 Task: Create in the project Wayfarer in Backlog an issue 'Create a new online platform for online coding courses with advanced code editing and debugging features', assign it to team member softage.2@softage.net and change the status to IN PROGRESS.
Action: Mouse moved to (176, 54)
Screenshot: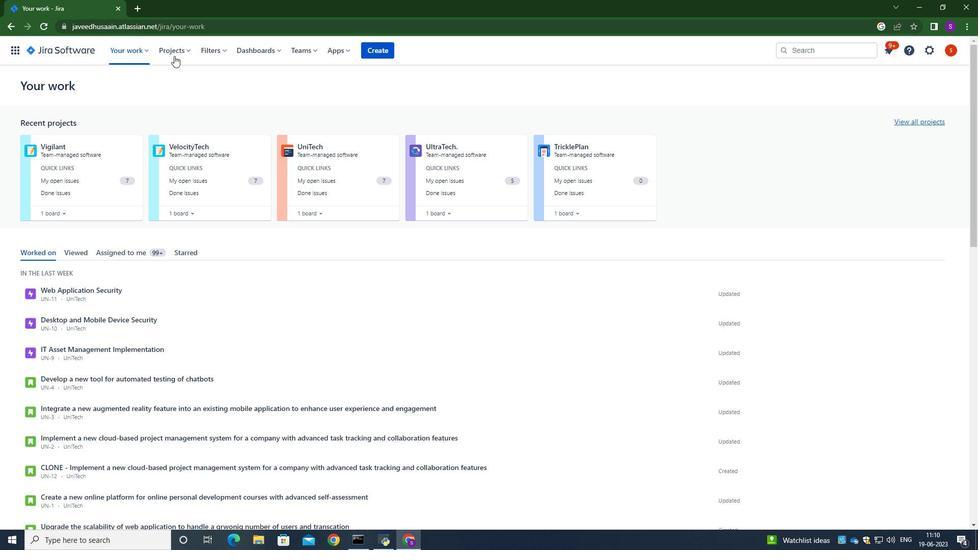 
Action: Mouse pressed left at (176, 54)
Screenshot: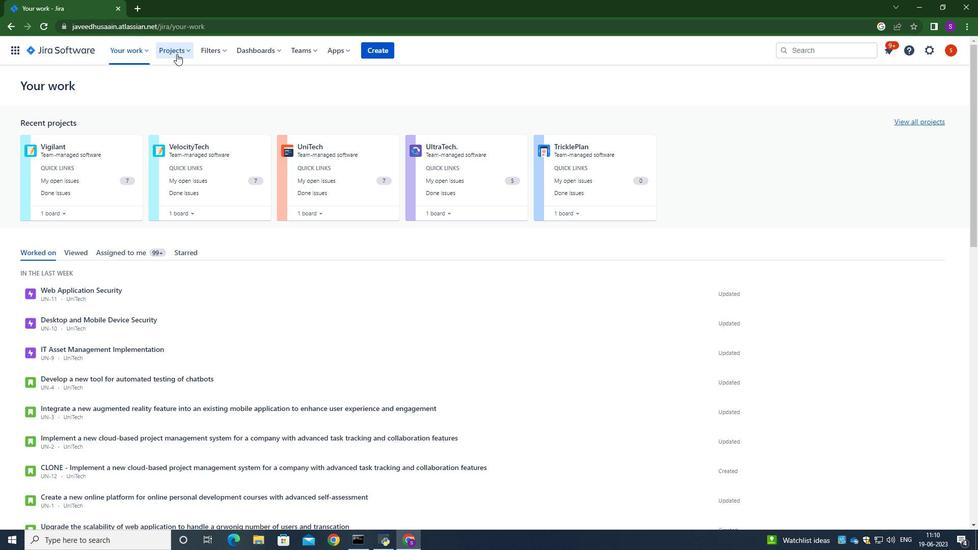 
Action: Mouse moved to (219, 124)
Screenshot: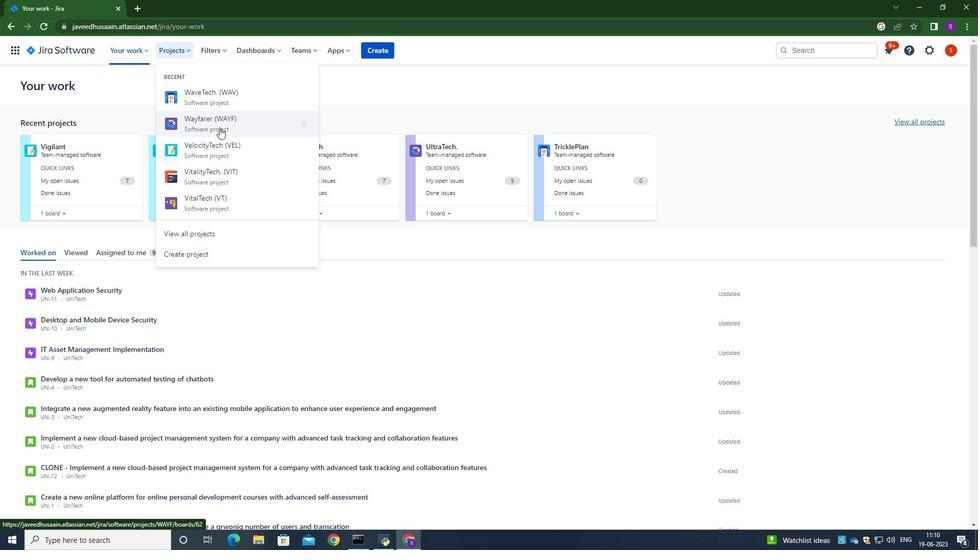
Action: Mouse pressed left at (219, 124)
Screenshot: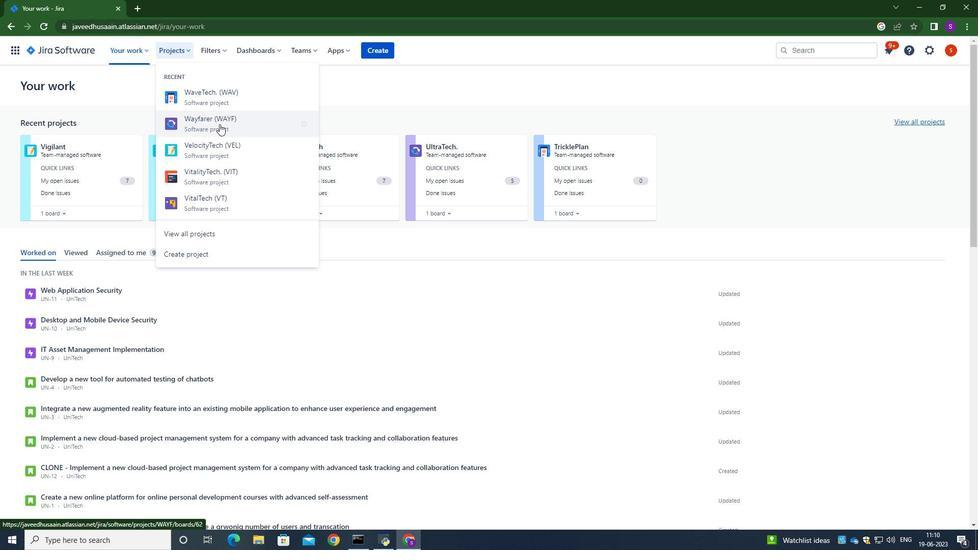 
Action: Mouse moved to (49, 160)
Screenshot: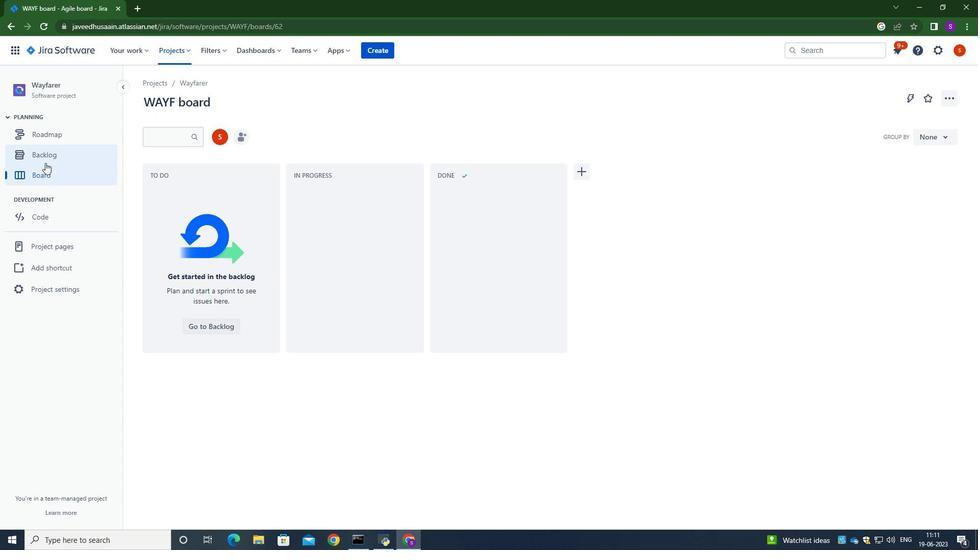 
Action: Mouse pressed left at (49, 160)
Screenshot: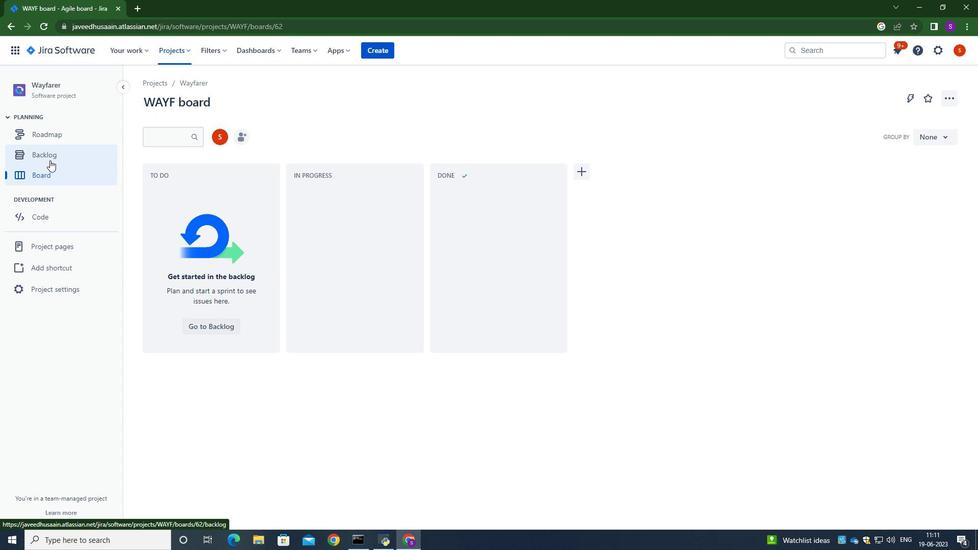 
Action: Mouse moved to (324, 225)
Screenshot: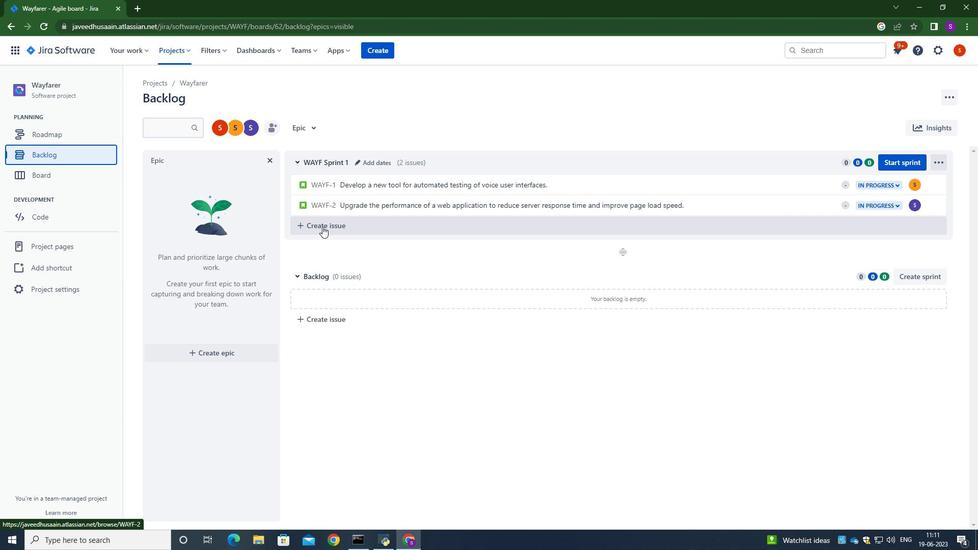 
Action: Mouse pressed left at (324, 225)
Screenshot: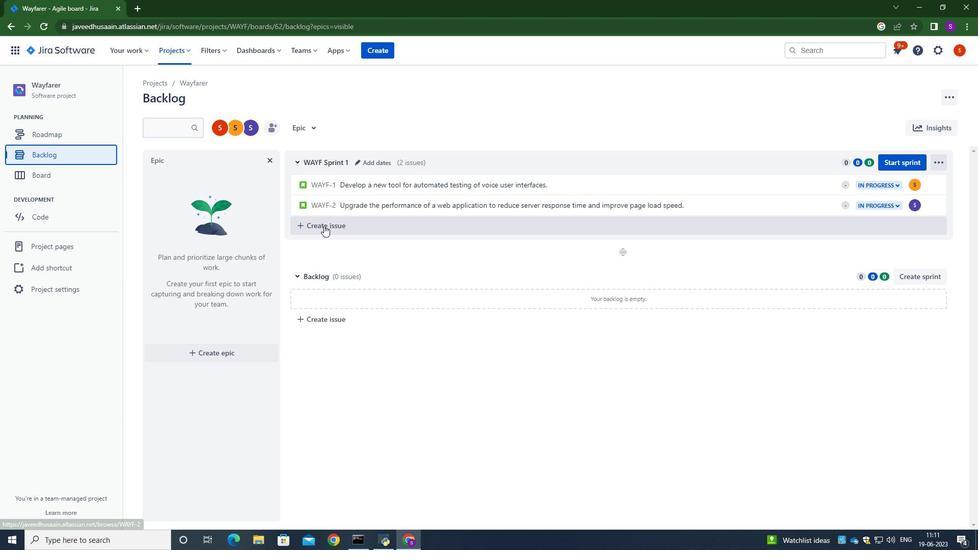 
Action: Mouse moved to (356, 225)
Screenshot: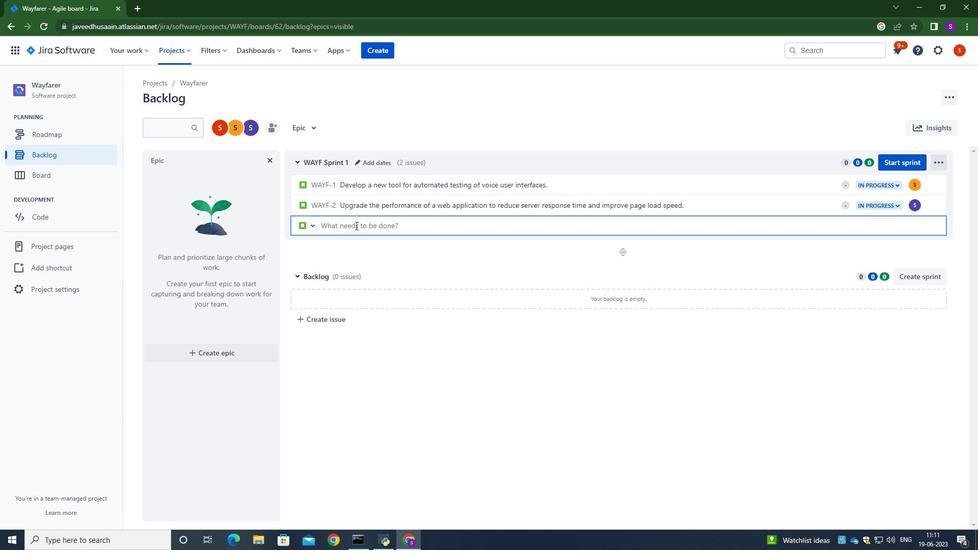
Action: Mouse pressed left at (356, 225)
Screenshot: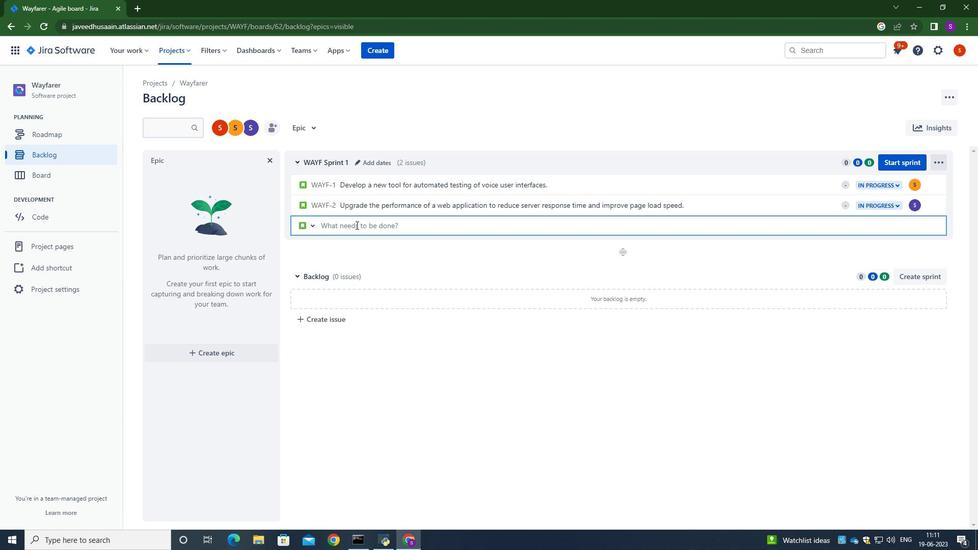 
Action: Key pressed <Key.caps_lock>C<Key.caps_lock>reate<Key.space>a<Key.space>ew<Key.space>o<Key.backspace><Key.backspace><Key.backspace><Key.backspace>new<Key.space>online<Key.space>platform<Key.space>for<Key.space>online<Key.space>coding<Key.space>courses<Key.space>with<Key.space>advanced<Key.space>code<Key.space>ei<Key.backspace>dt<Key.backspace>iting<Key.space>and<Key.space>debugging<Key.space>features.
Screenshot: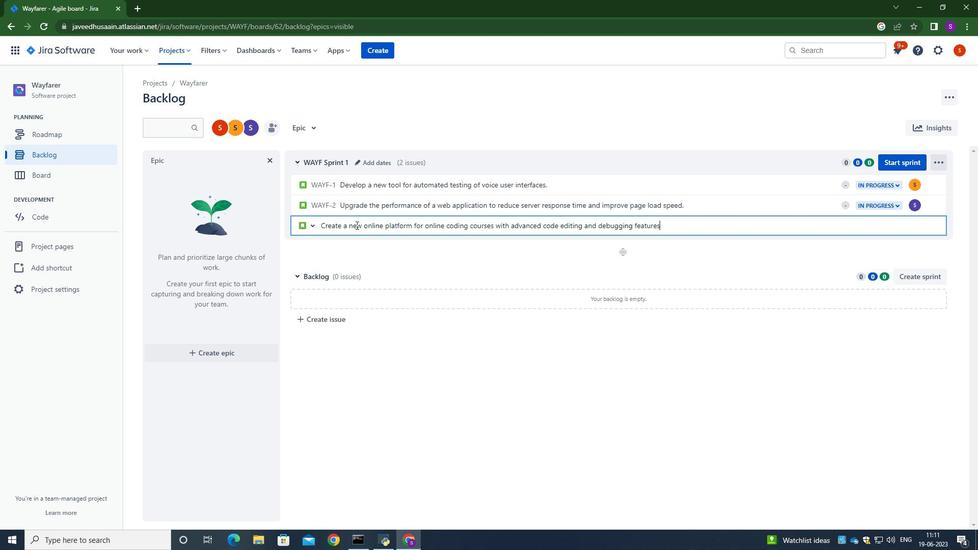 
Action: Mouse moved to (674, 222)
Screenshot: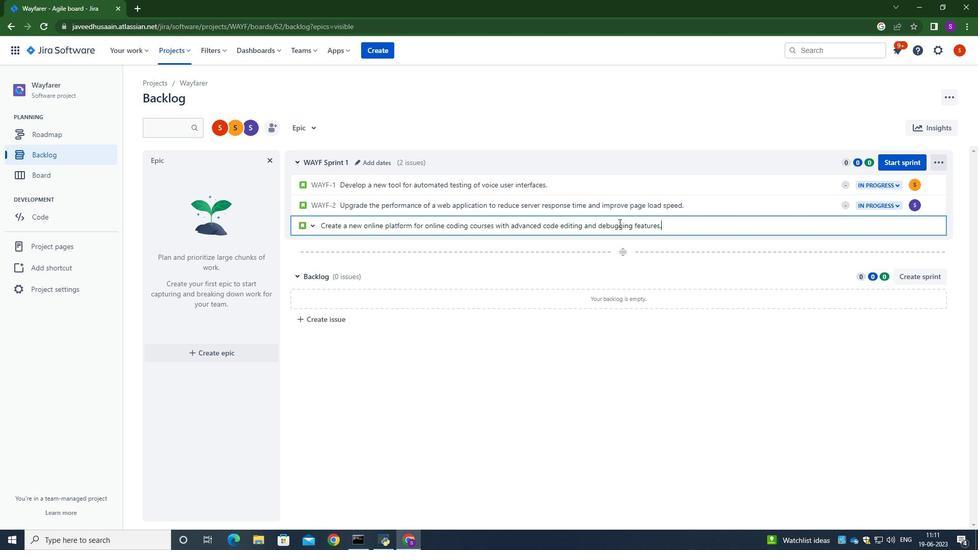 
Action: Key pressed <Key.enter>
Screenshot: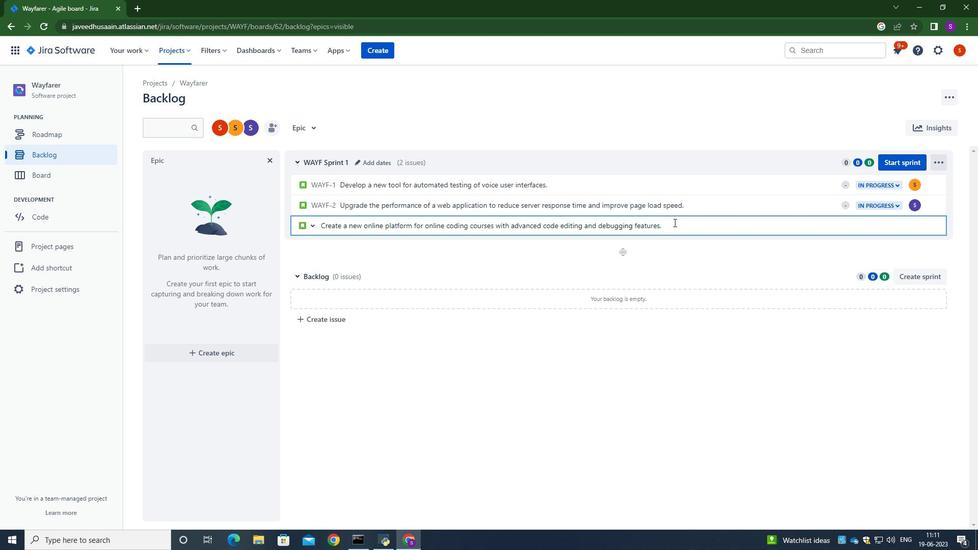 
Action: Mouse moved to (915, 225)
Screenshot: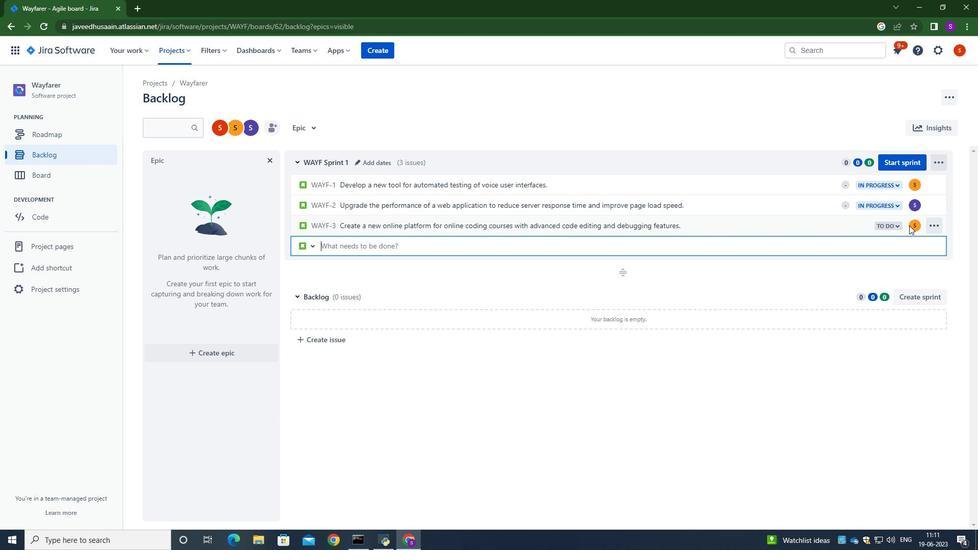 
Action: Mouse pressed left at (915, 225)
Screenshot: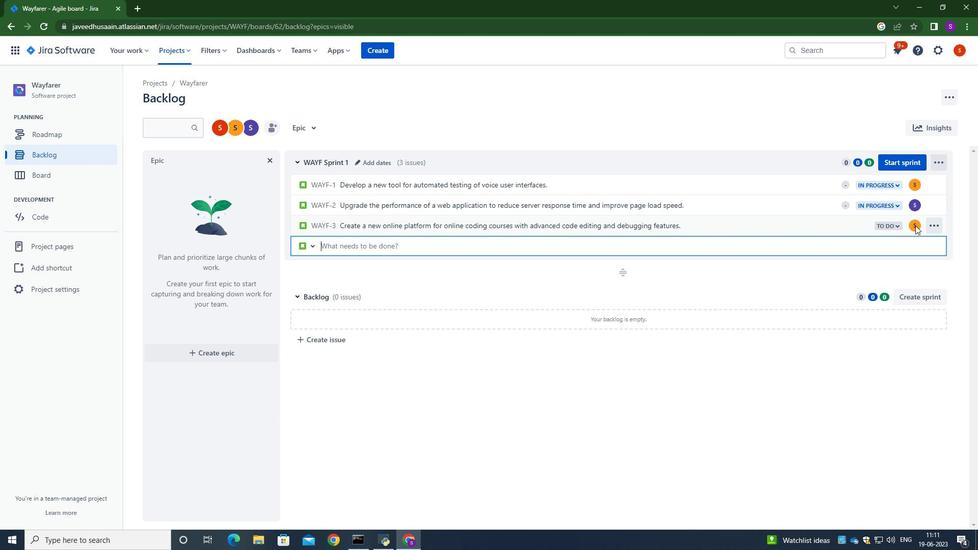 
Action: Mouse moved to (913, 225)
Screenshot: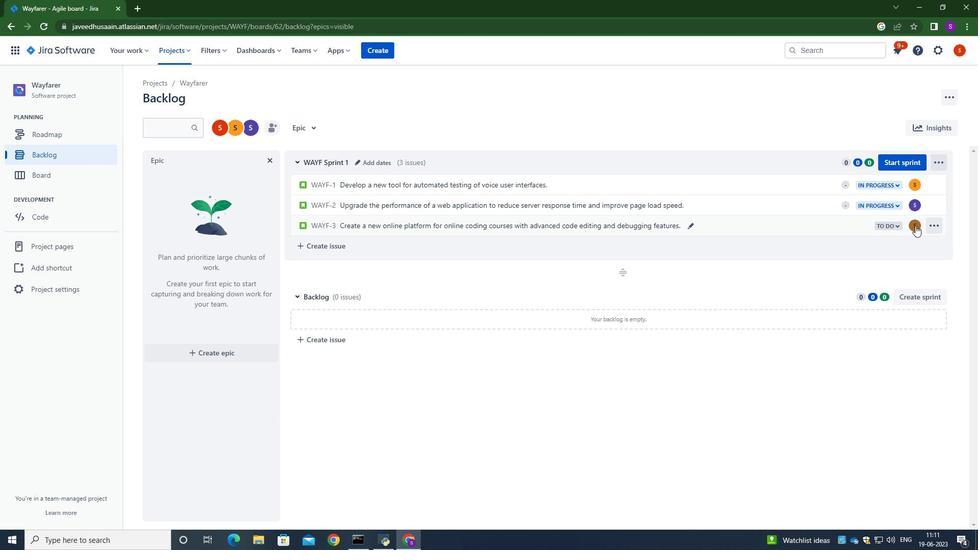 
Action: Mouse pressed left at (913, 225)
Screenshot: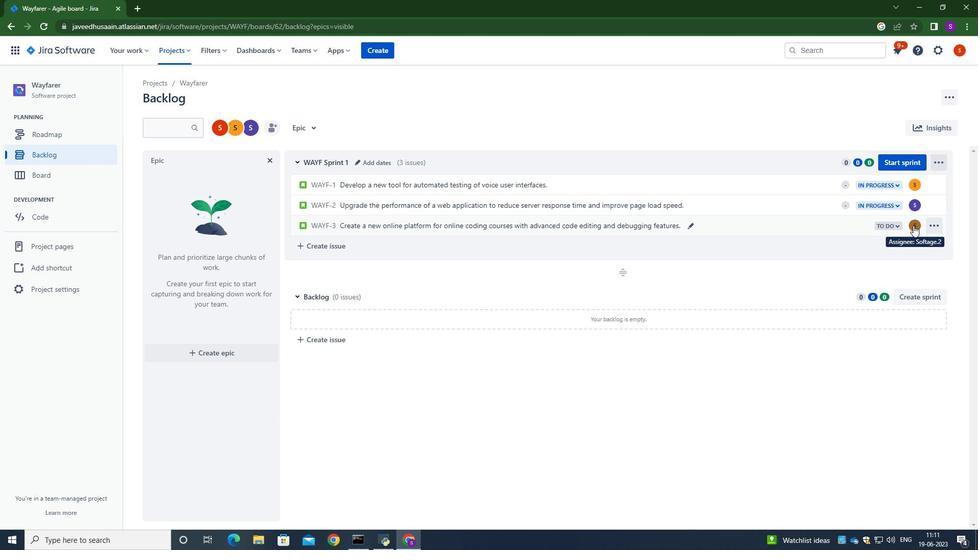 
Action: Mouse moved to (850, 249)
Screenshot: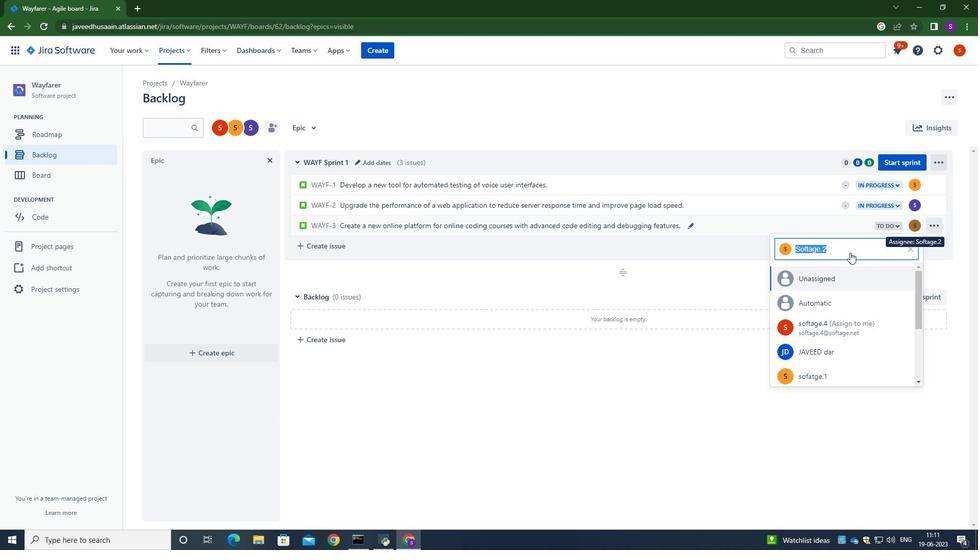 
Action: Key pressed softage.2<Key.shift>@softage.net
Screenshot: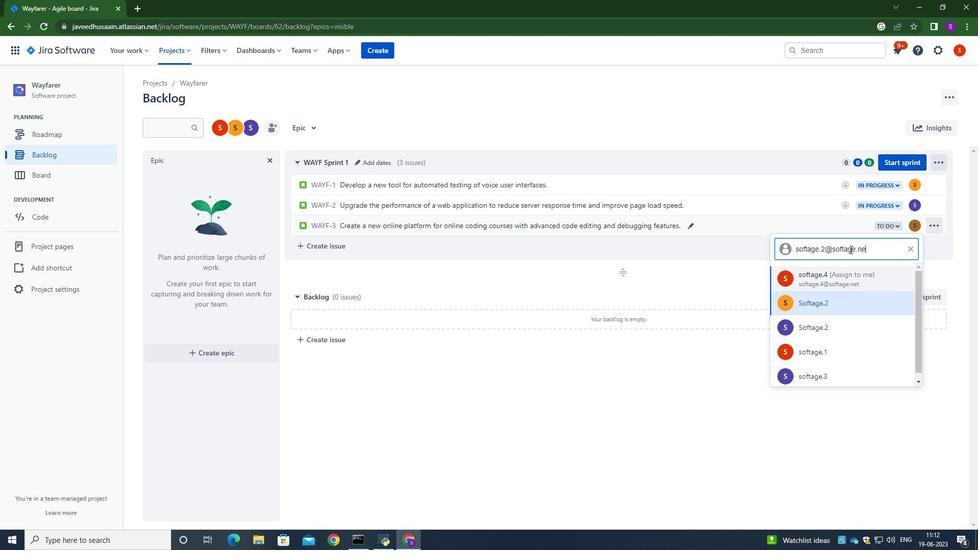 
Action: Mouse moved to (833, 280)
Screenshot: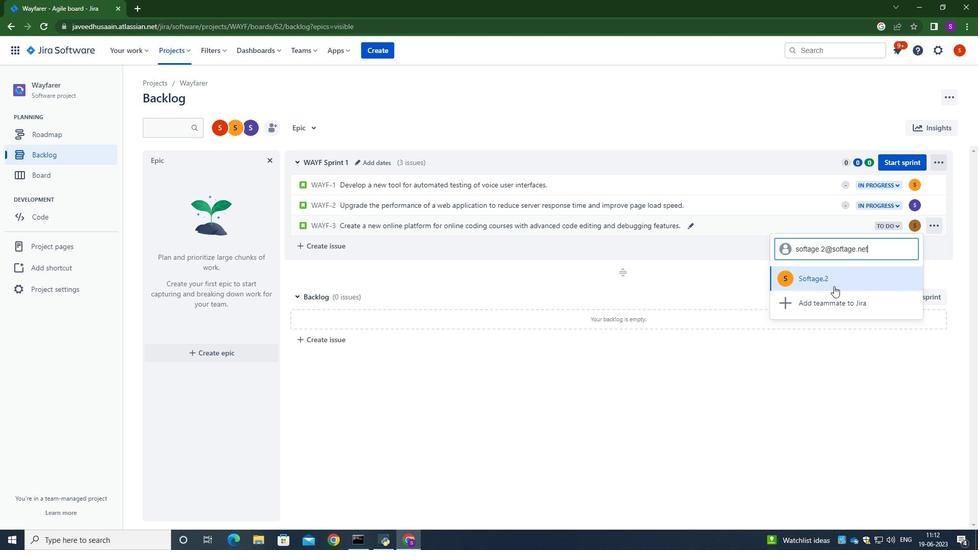 
Action: Mouse pressed left at (833, 280)
Screenshot: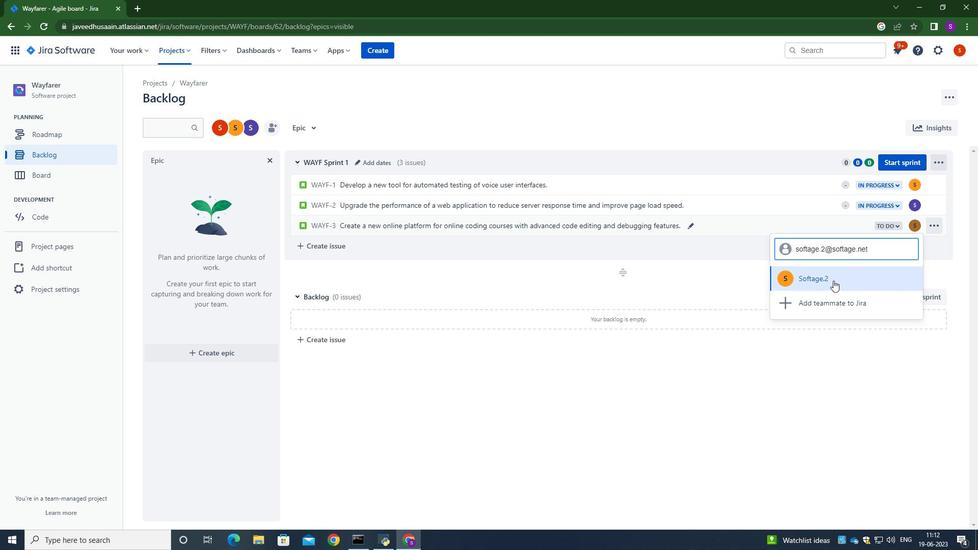 
Action: Mouse moved to (888, 228)
Screenshot: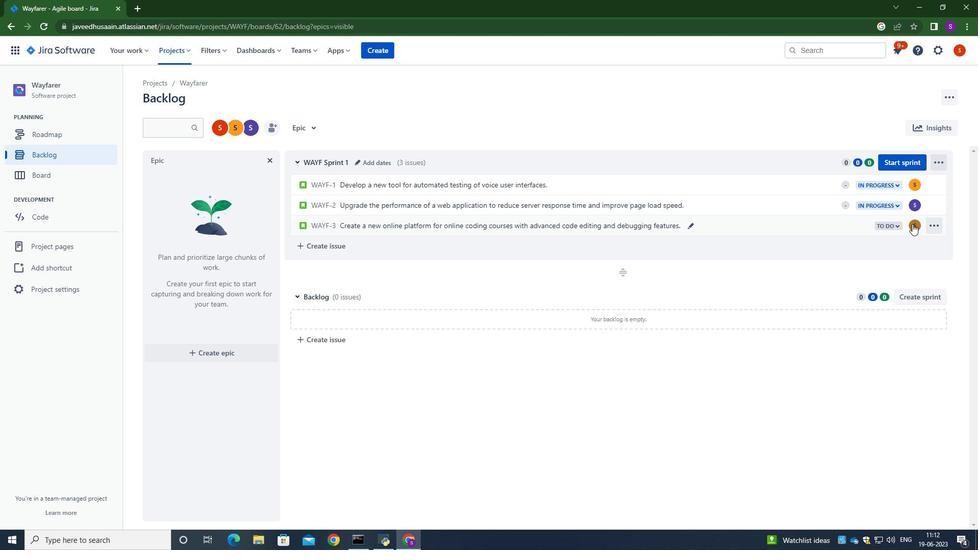 
Action: Mouse pressed left at (888, 228)
Screenshot: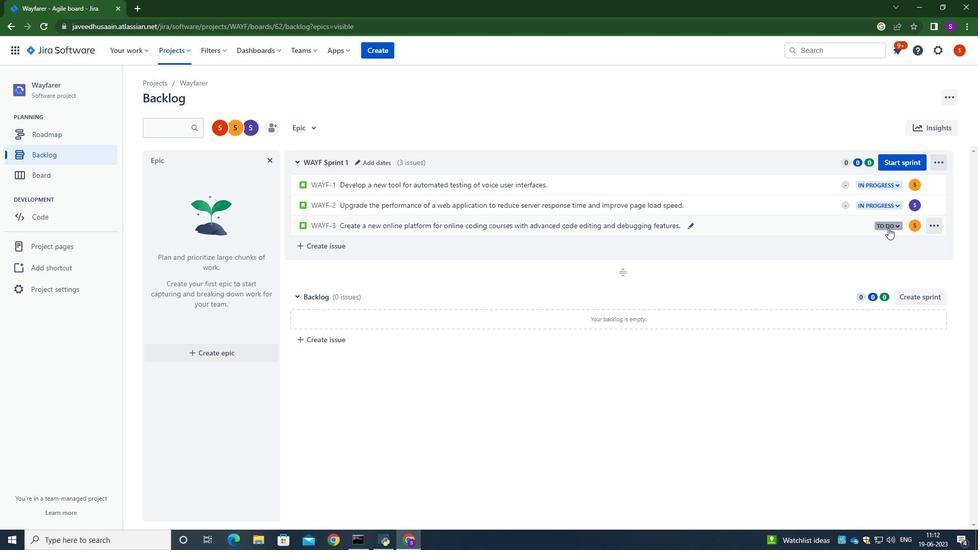 
Action: Mouse moved to (859, 247)
Screenshot: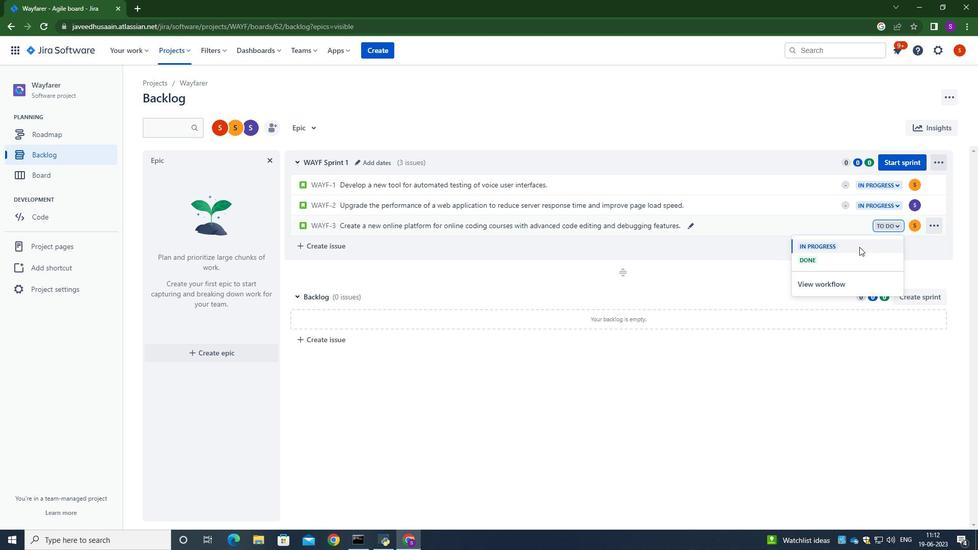
Action: Mouse pressed left at (859, 247)
Screenshot: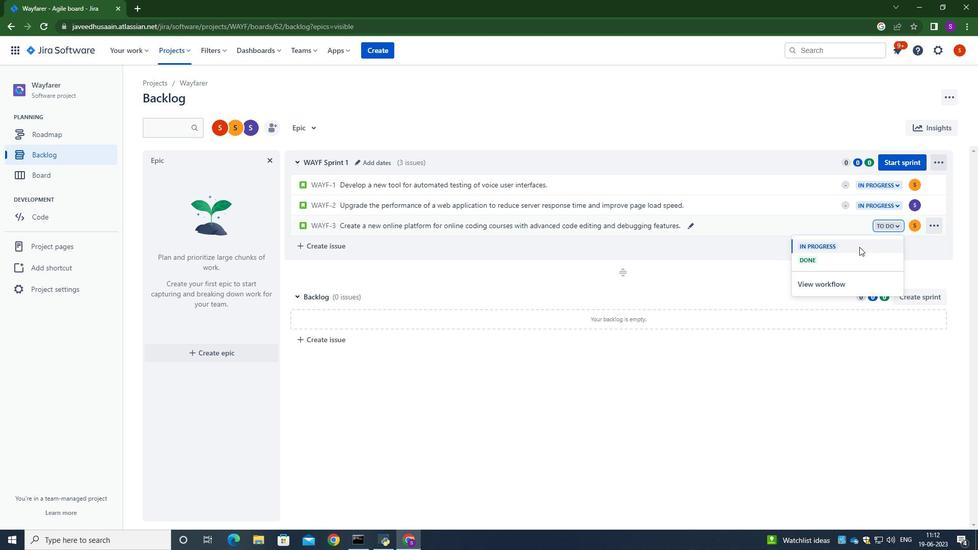 
Action: Mouse moved to (814, 380)
Screenshot: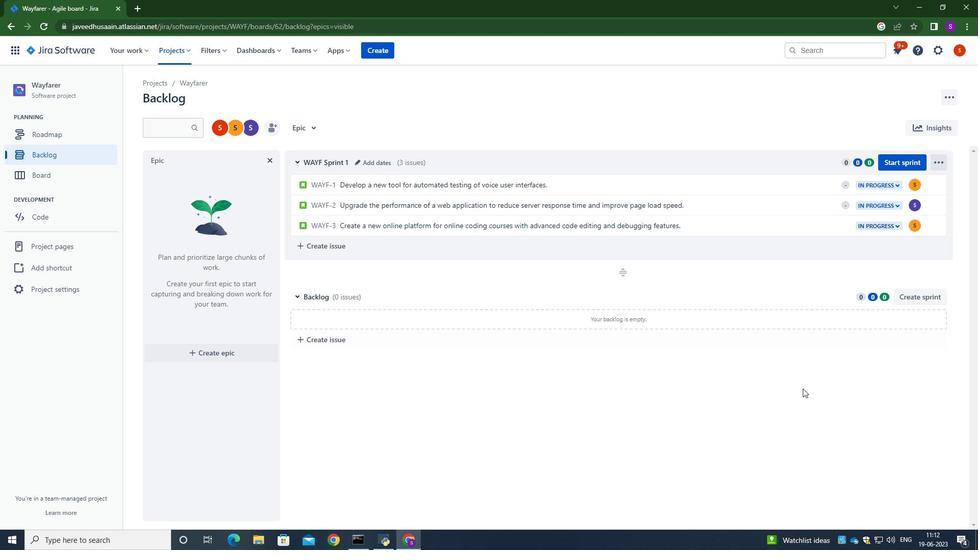 
Action: Mouse pressed left at (814, 380)
Screenshot: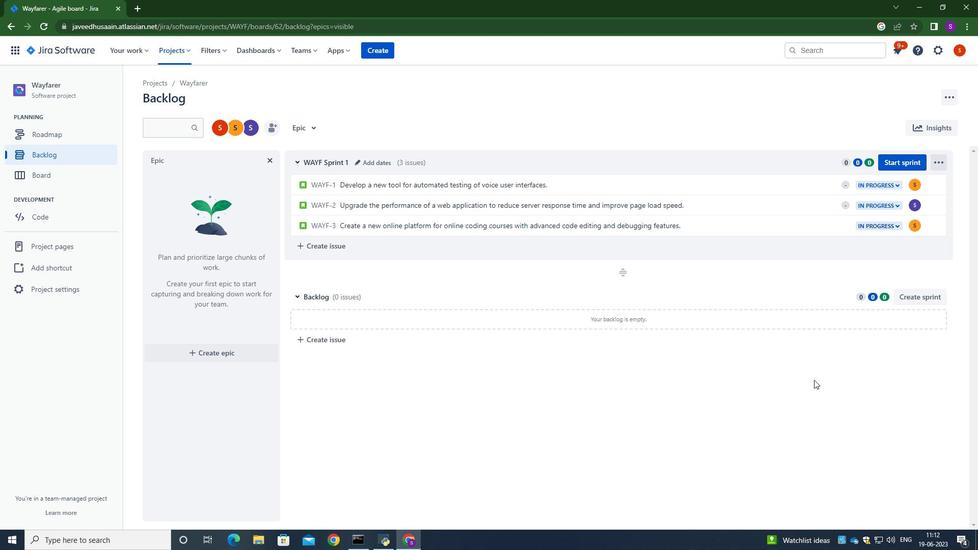 
